Task: Create Board Customer Acquisition Cost to Workspace Business Intelligence and Analytics. Create Board Customer Advocacy to Workspace Business Intelligence and Analytics. Create Board Business Model SWOT Analysis and Planning to Workspace Business Intelligence and Analytics
Action: Mouse moved to (369, 81)
Screenshot: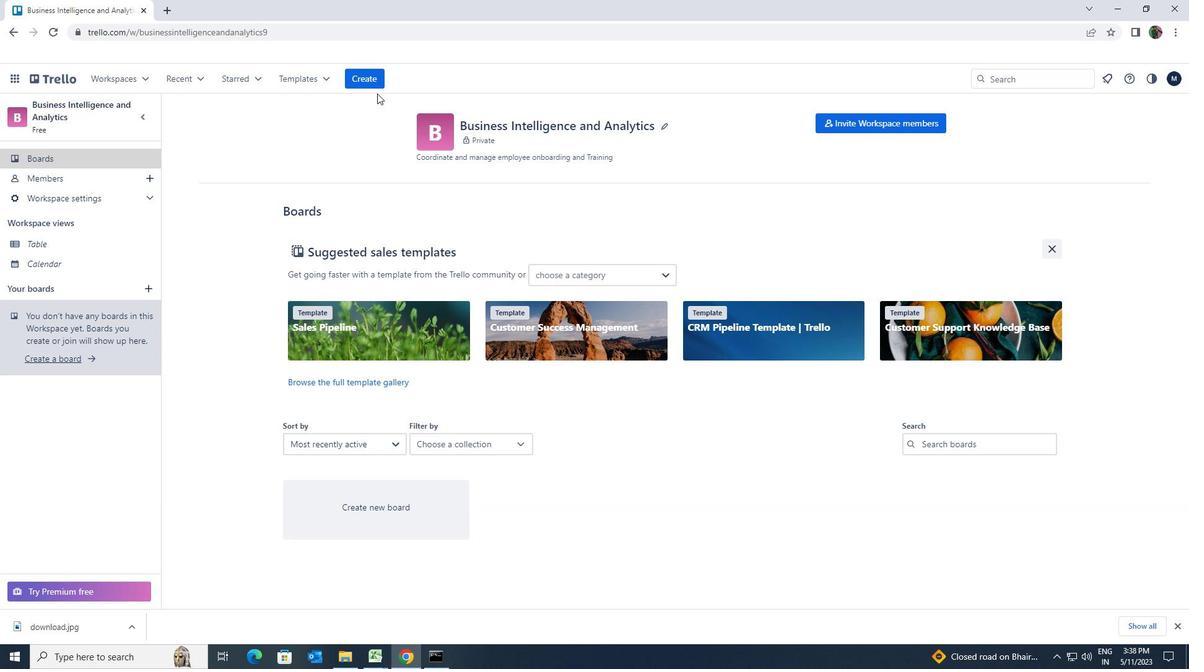 
Action: Mouse pressed left at (369, 81)
Screenshot: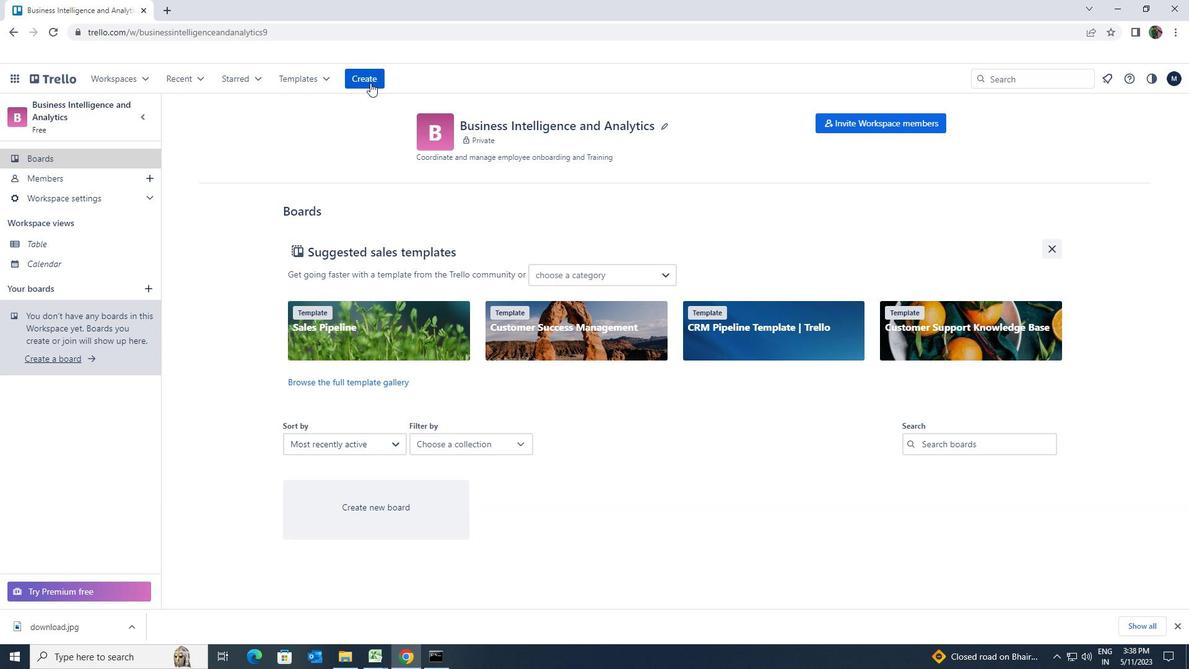 
Action: Mouse moved to (379, 117)
Screenshot: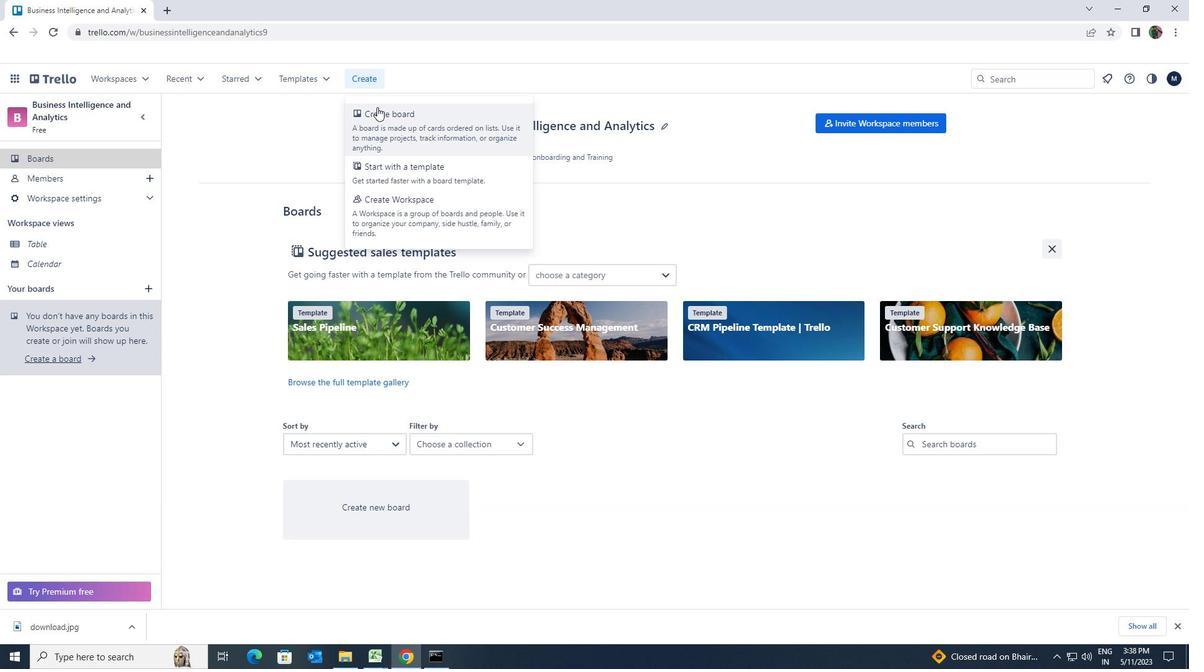 
Action: Mouse pressed left at (379, 117)
Screenshot: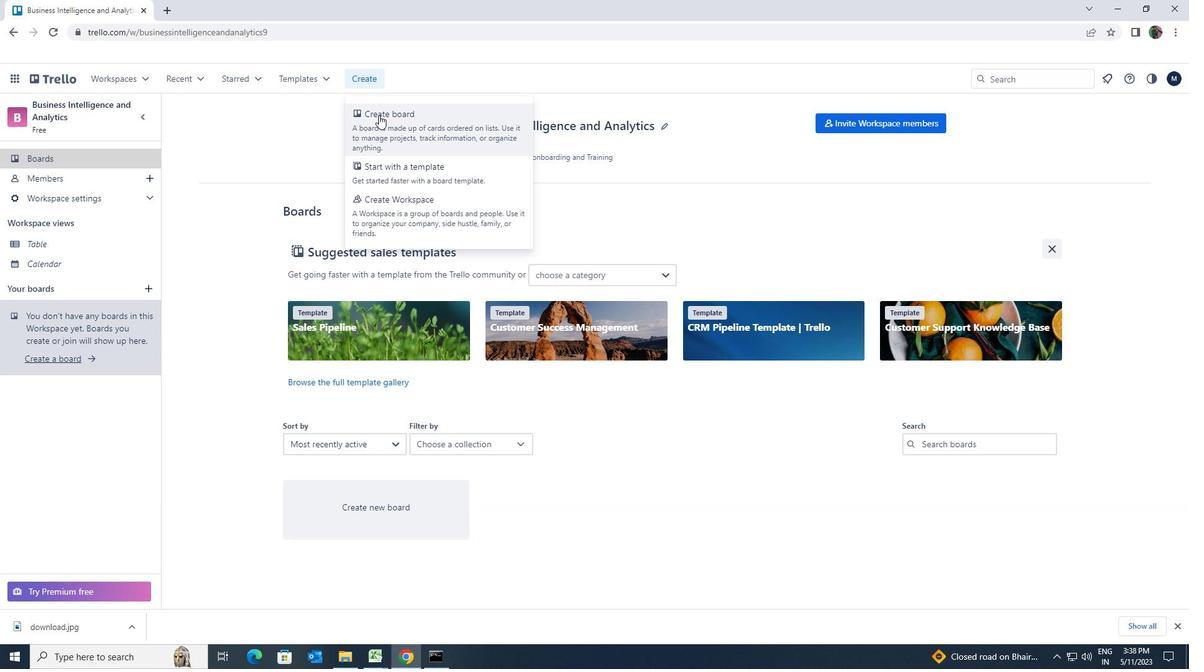 
Action: Key pressed <Key.shift>CUSTOMER<Key.space><Key.shift>ACQUISITION<Key.space><Key.shift>COST
Screenshot: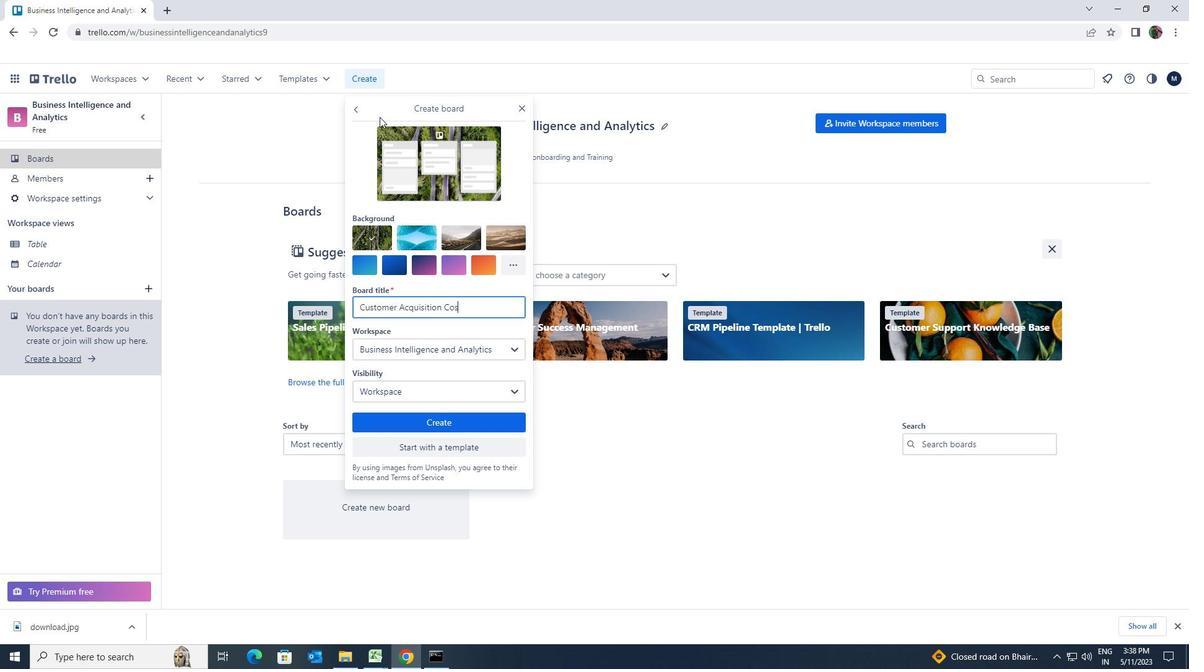 
Action: Mouse moved to (432, 425)
Screenshot: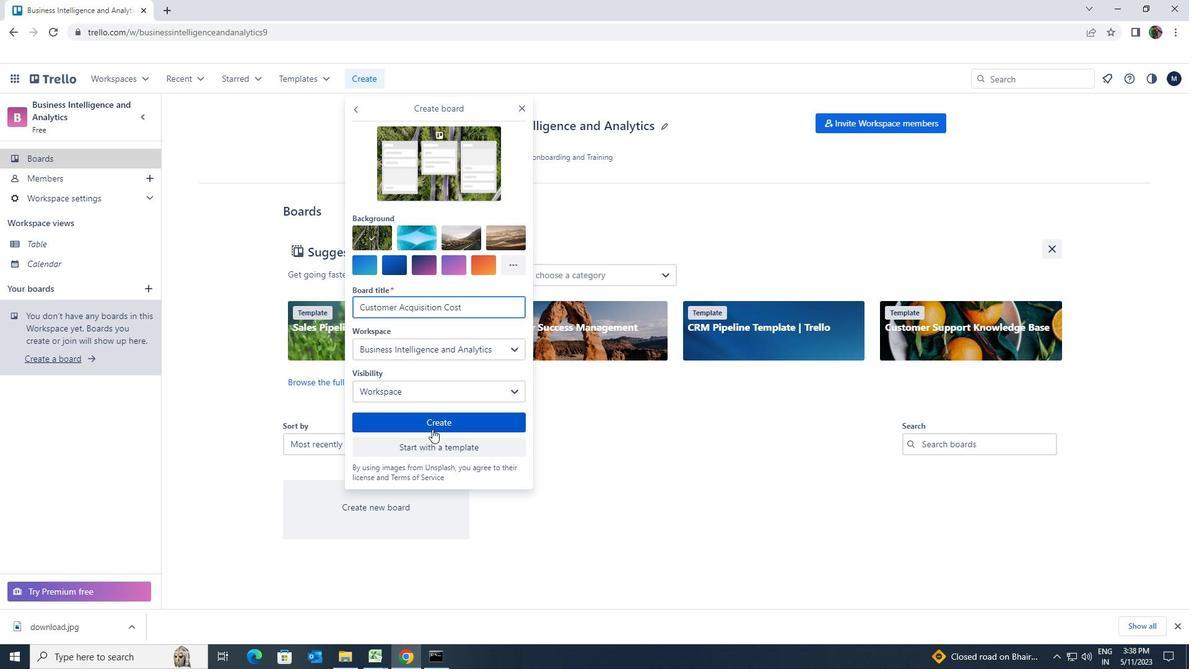 
Action: Mouse pressed left at (432, 425)
Screenshot: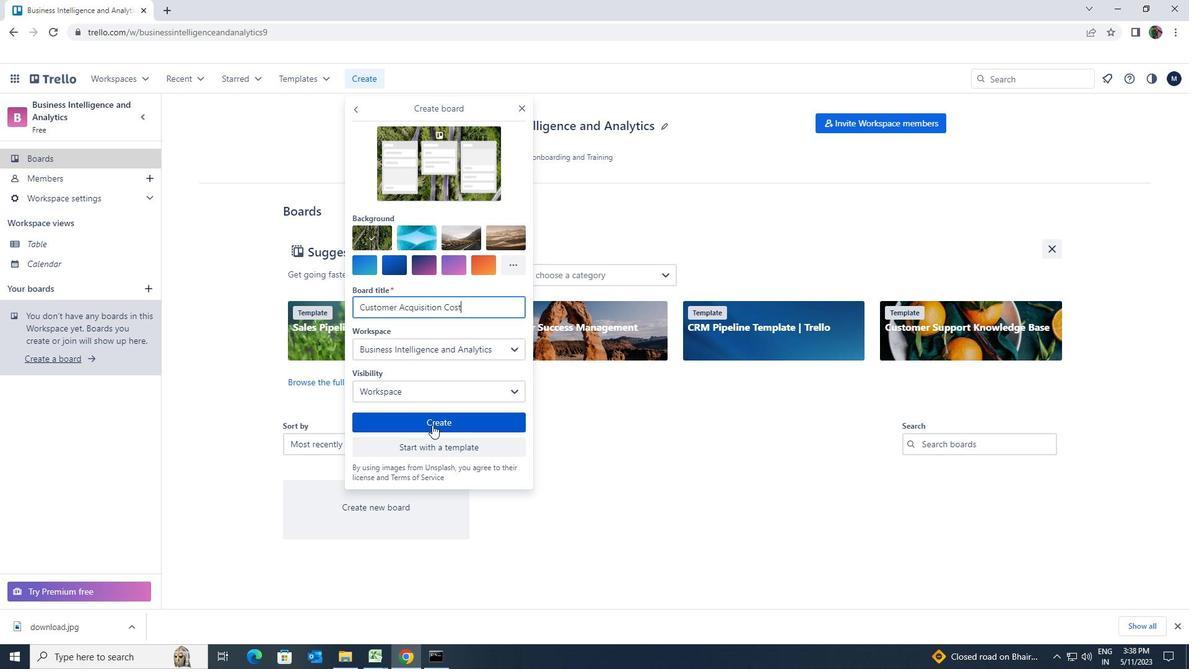 
Action: Mouse moved to (368, 81)
Screenshot: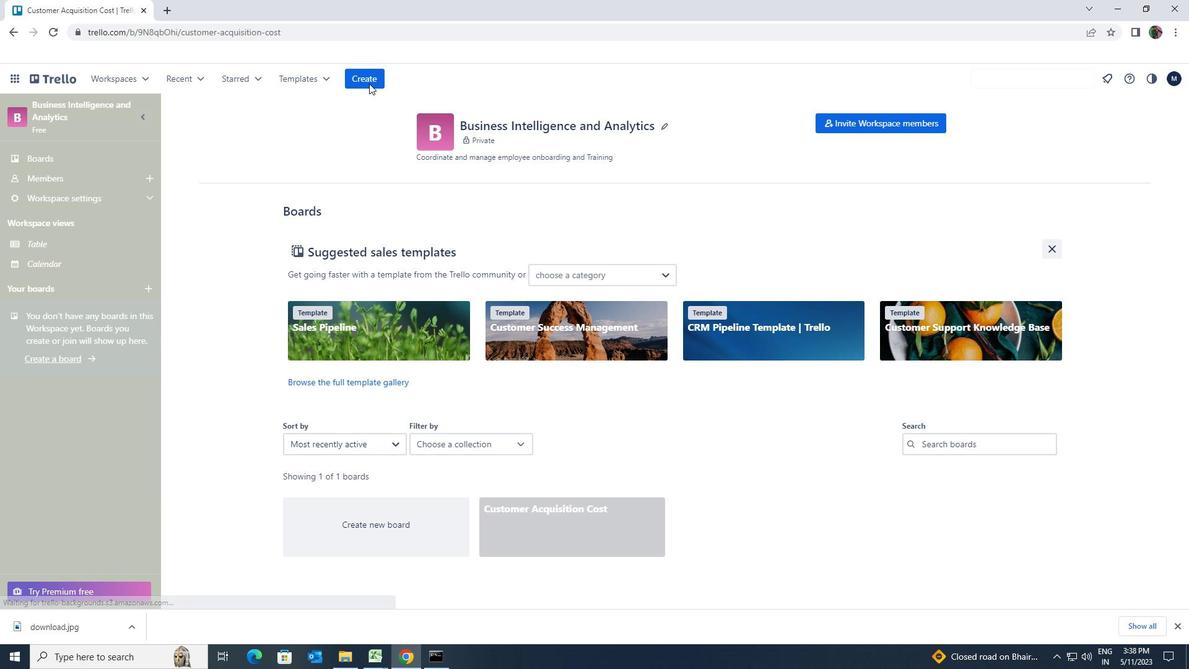 
Action: Mouse pressed left at (368, 81)
Screenshot: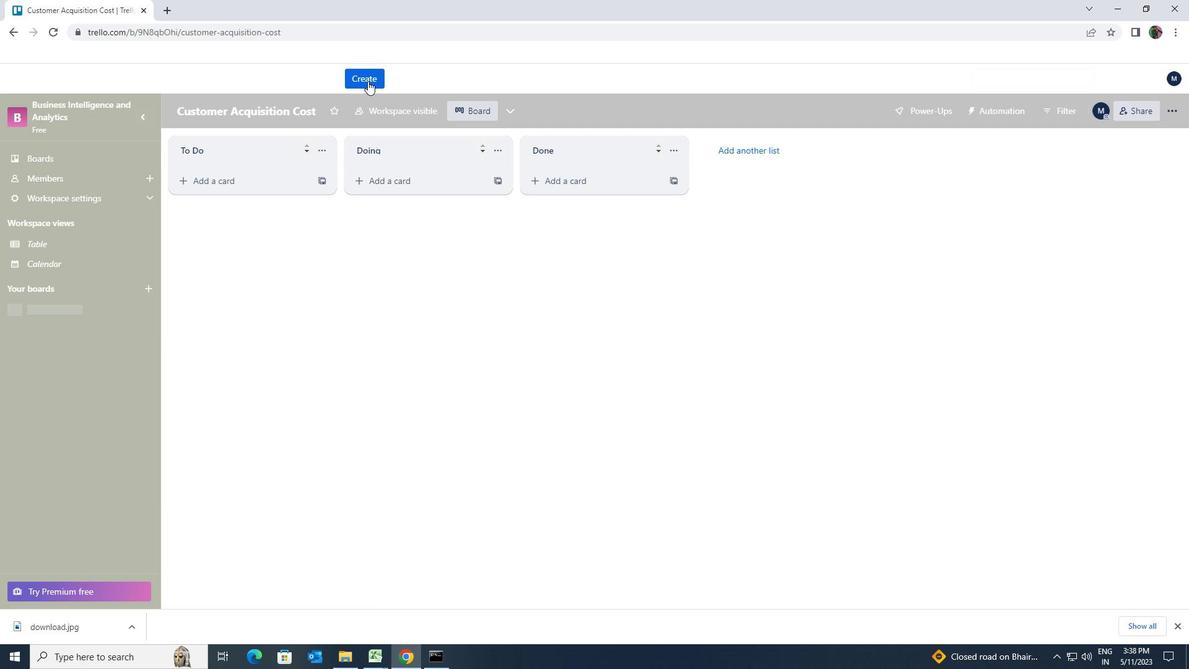 
Action: Mouse moved to (393, 137)
Screenshot: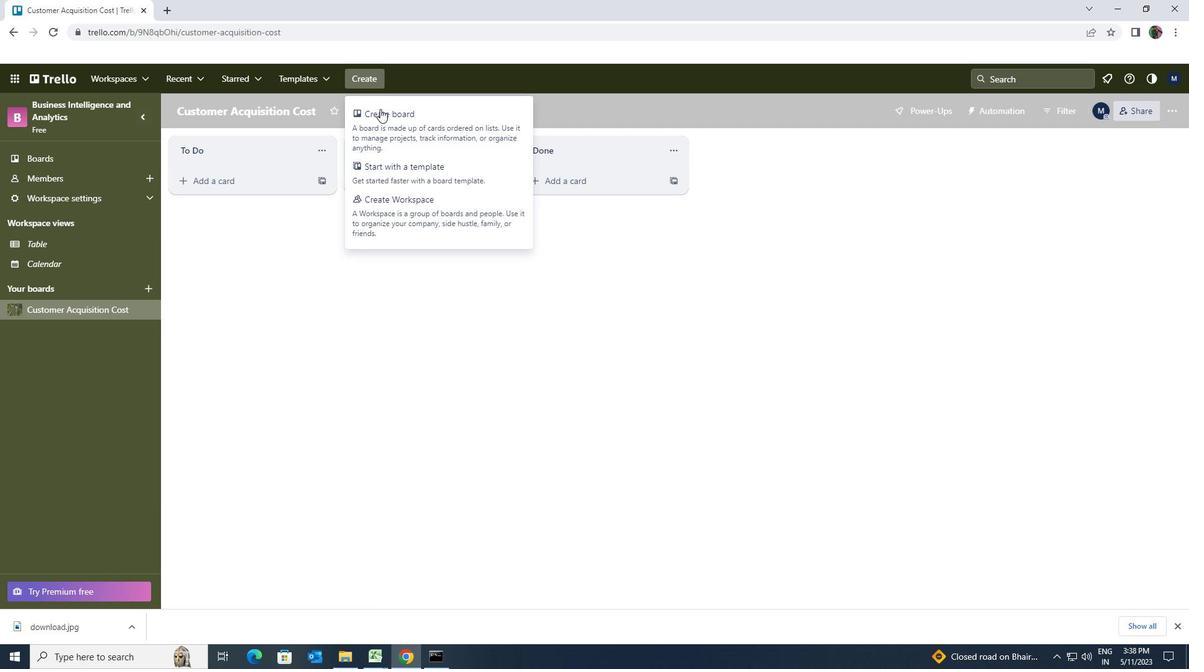 
Action: Mouse pressed left at (393, 137)
Screenshot: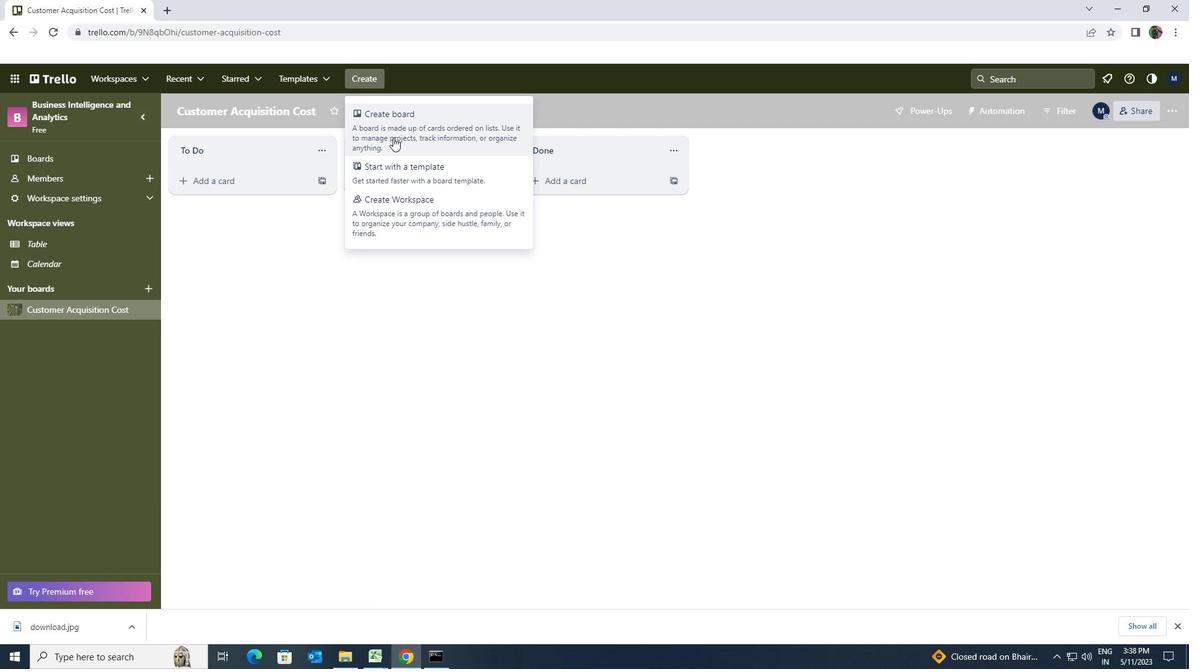 
Action: Mouse moved to (399, 310)
Screenshot: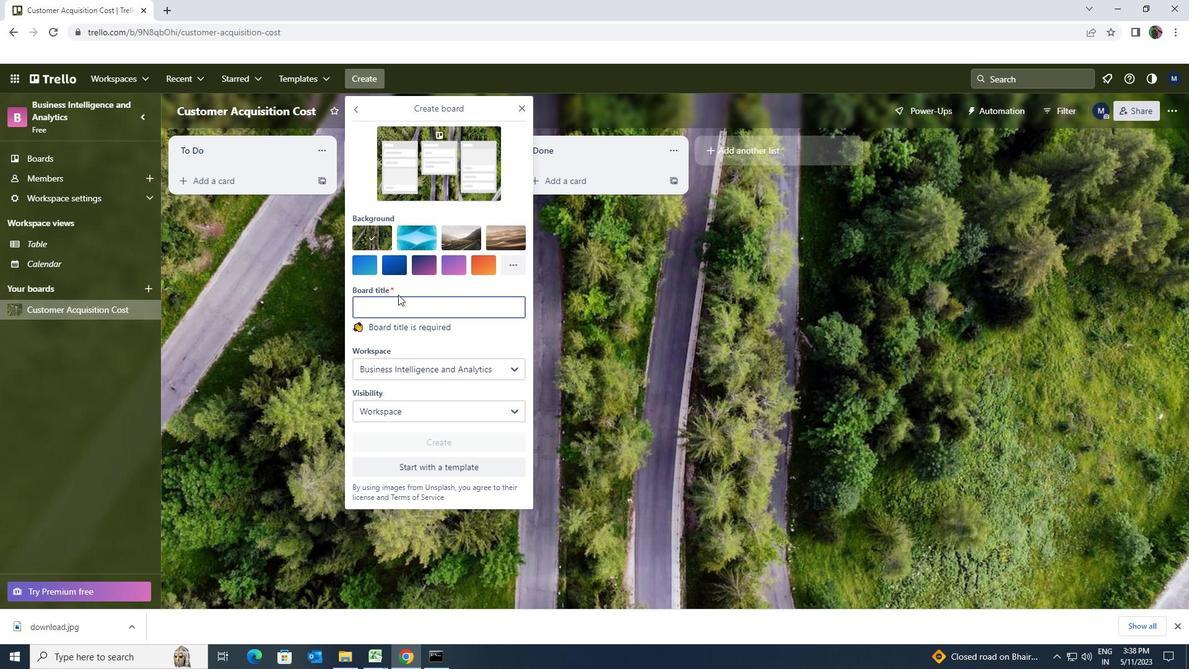 
Action: Mouse pressed left at (399, 310)
Screenshot: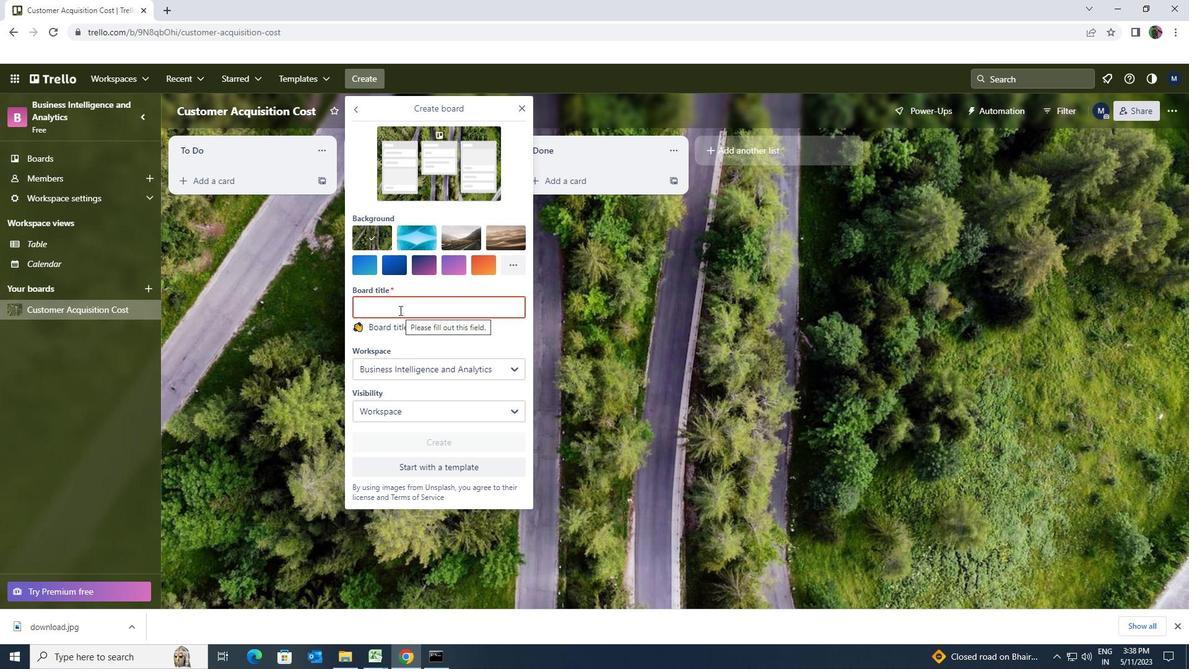 
Action: Key pressed <Key.shift><Key.shift>CUSTOMER<Key.space><Key.shift>ADVOCACY
Screenshot: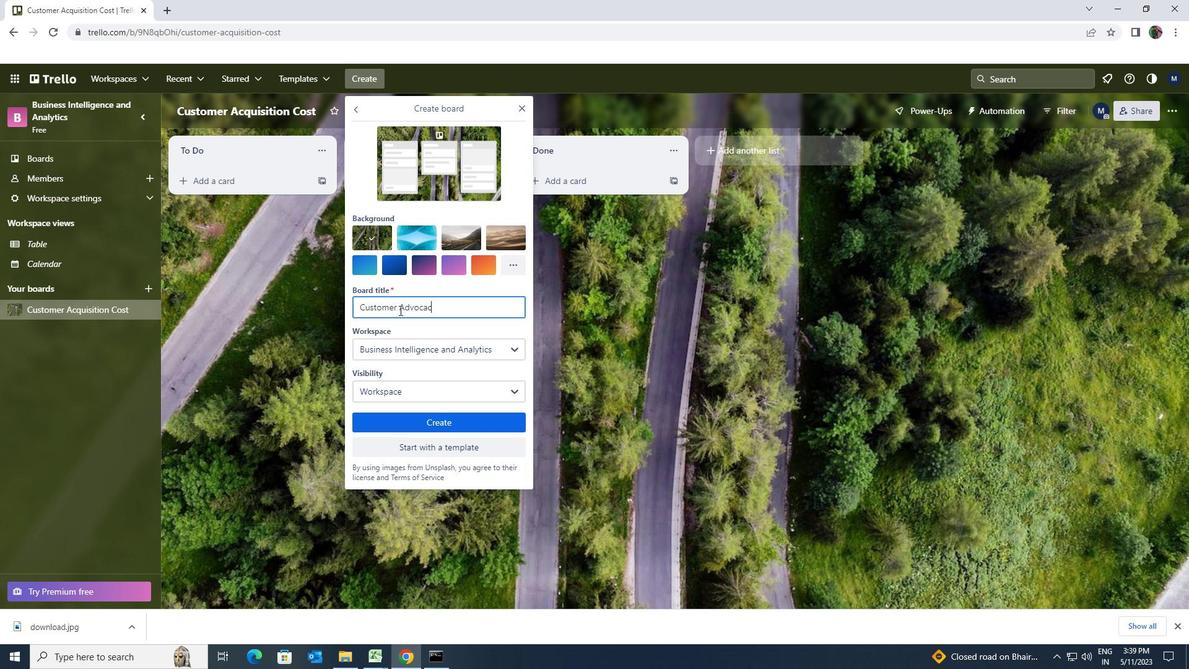 
Action: Mouse moved to (423, 415)
Screenshot: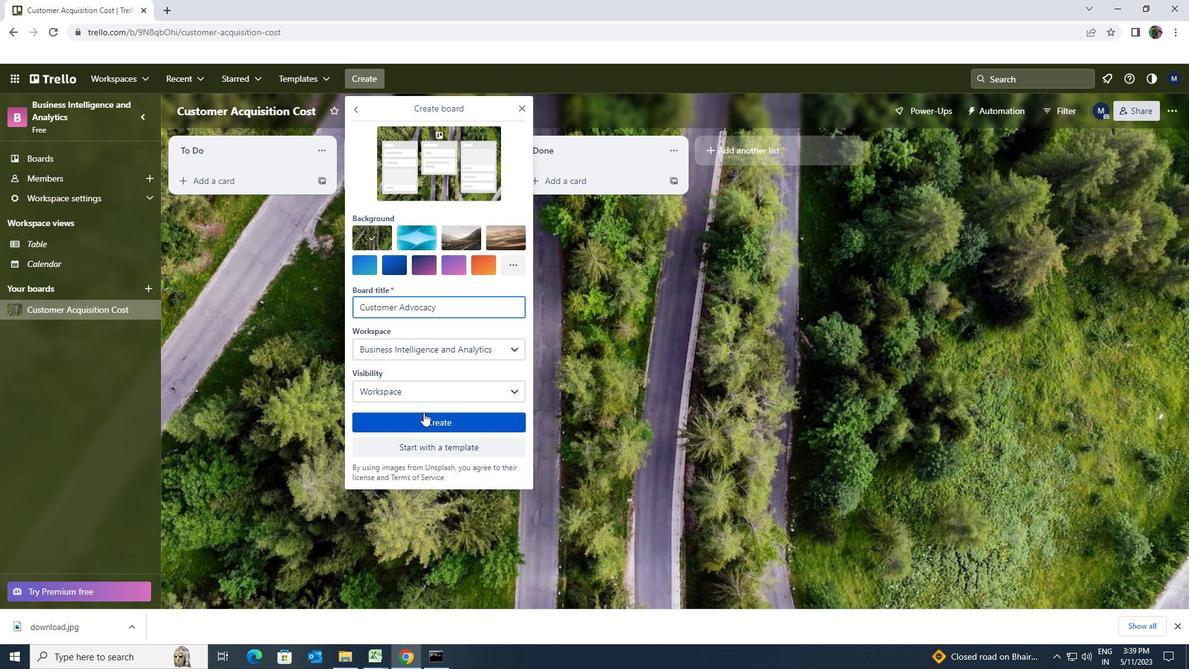 
Action: Mouse pressed left at (423, 415)
Screenshot: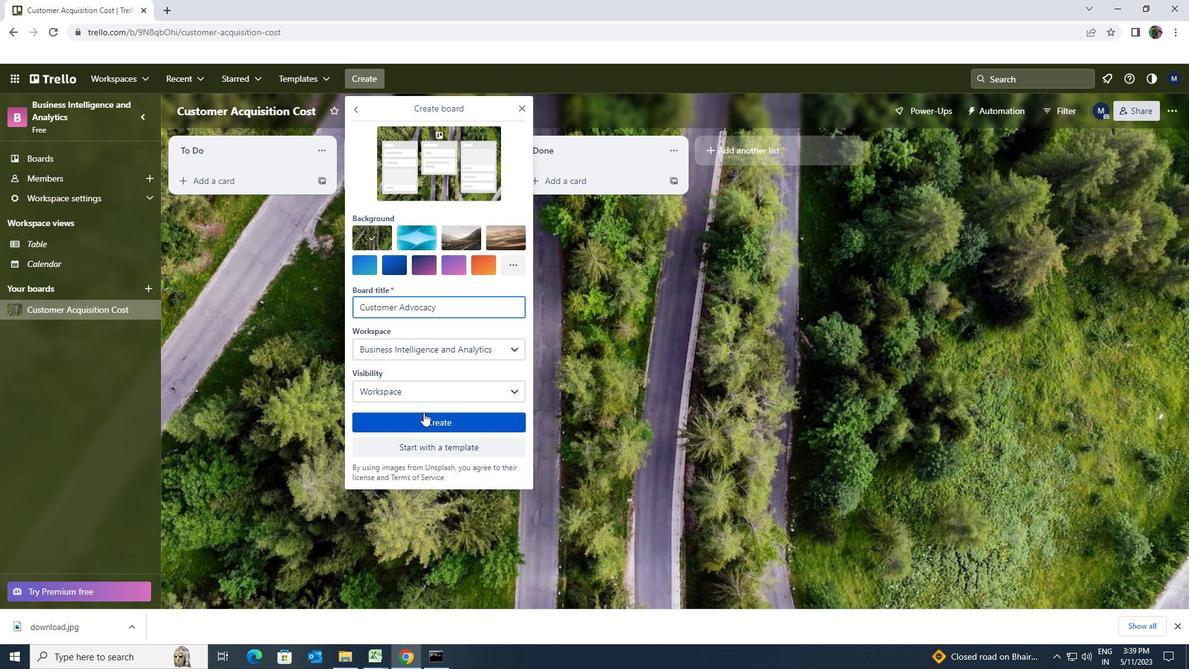 
Action: Mouse moved to (376, 79)
Screenshot: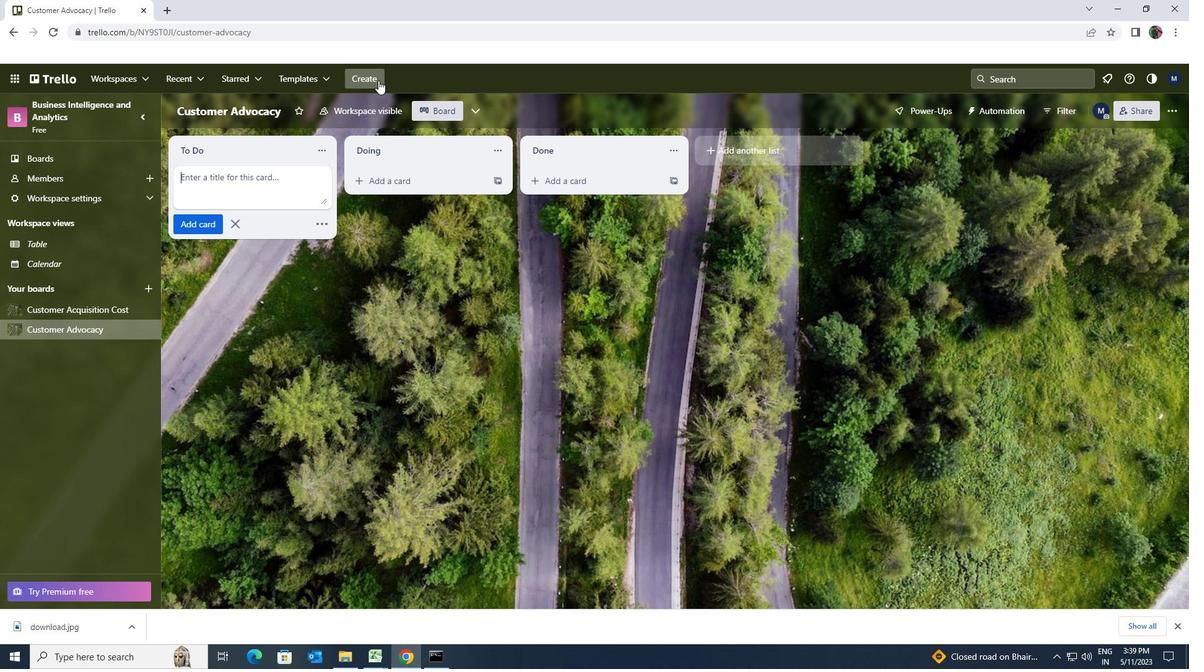 
Action: Mouse pressed left at (376, 79)
Screenshot: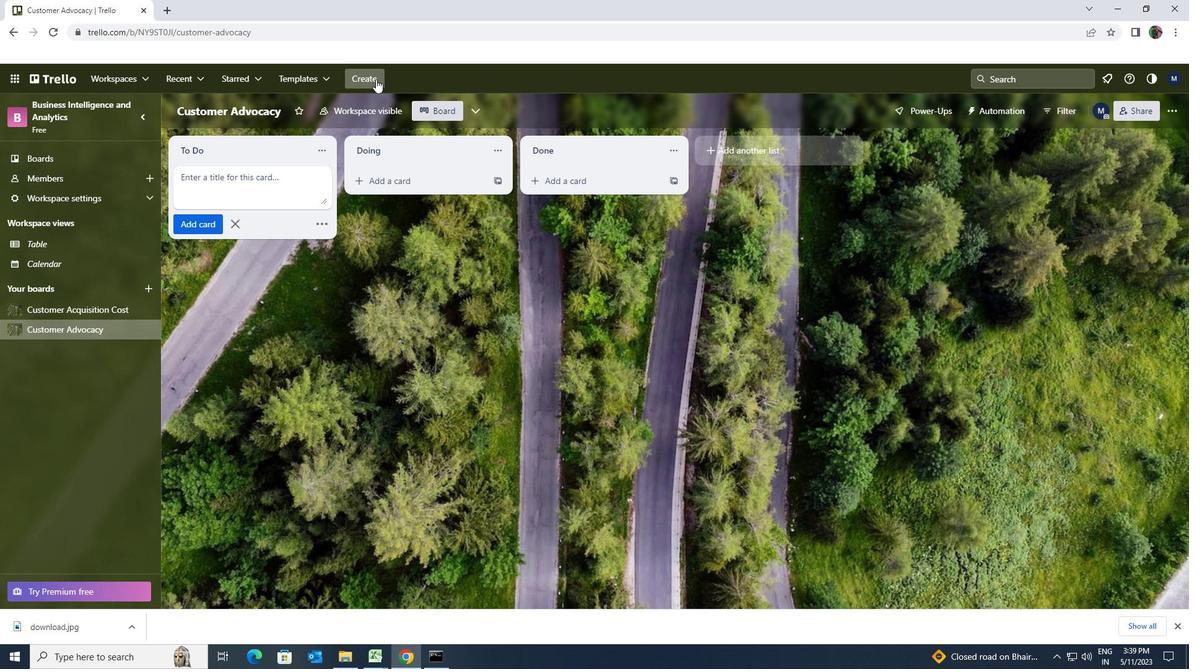 
Action: Mouse moved to (394, 128)
Screenshot: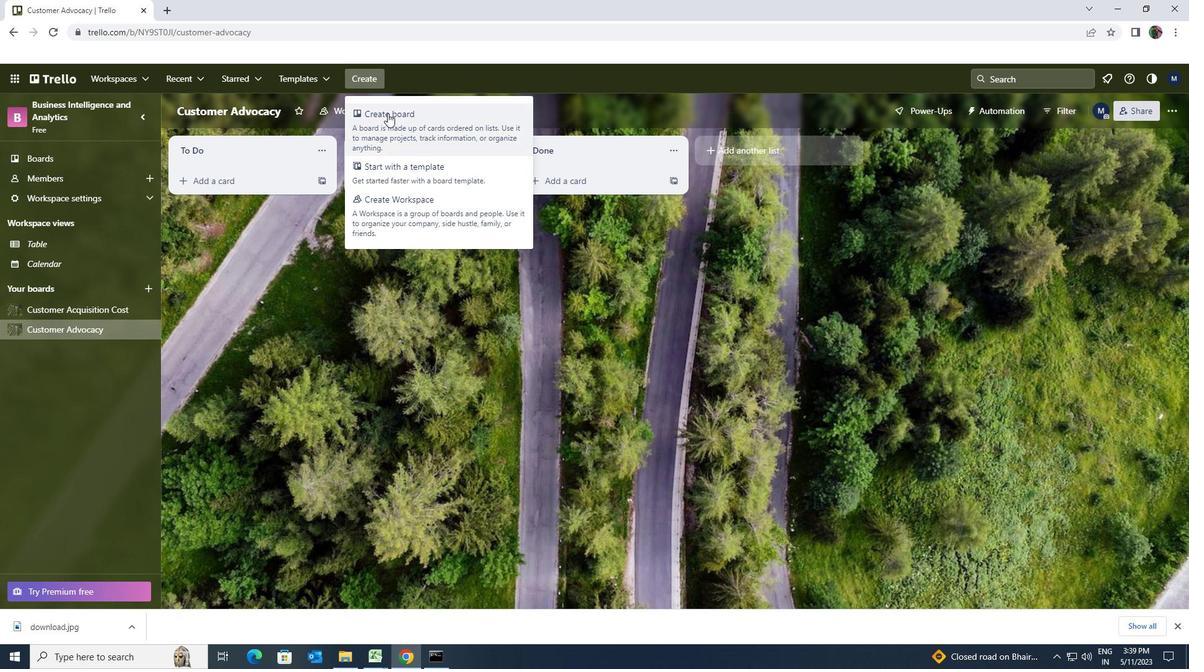 
Action: Mouse pressed left at (394, 128)
Screenshot: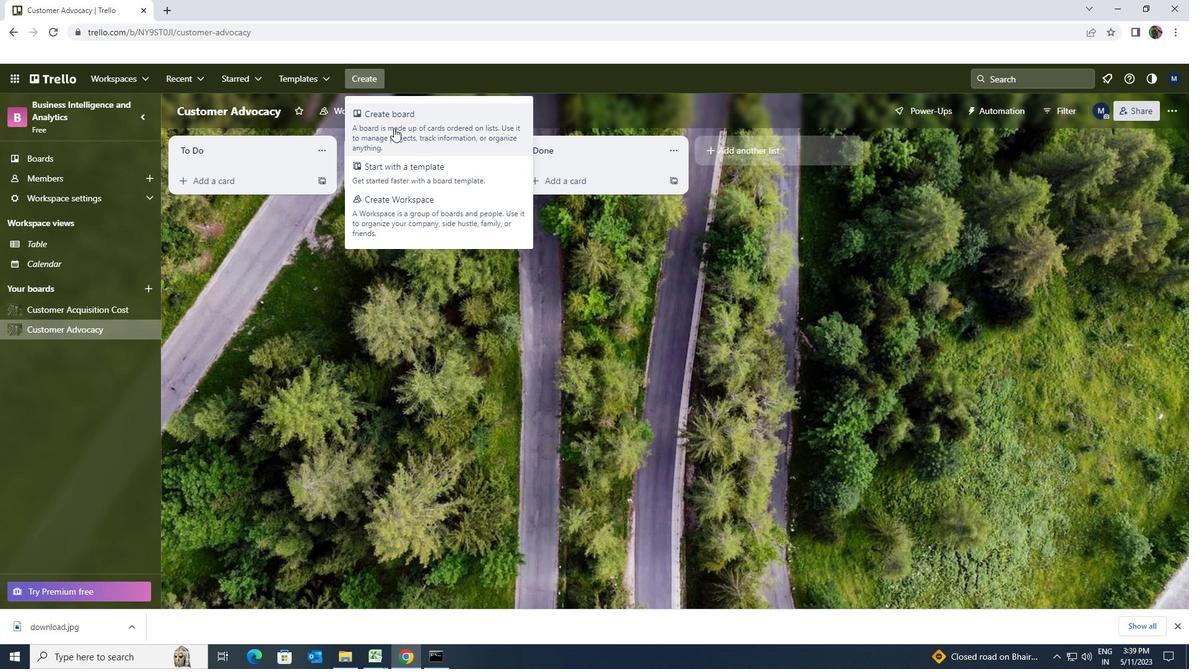 
Action: Mouse moved to (394, 126)
Screenshot: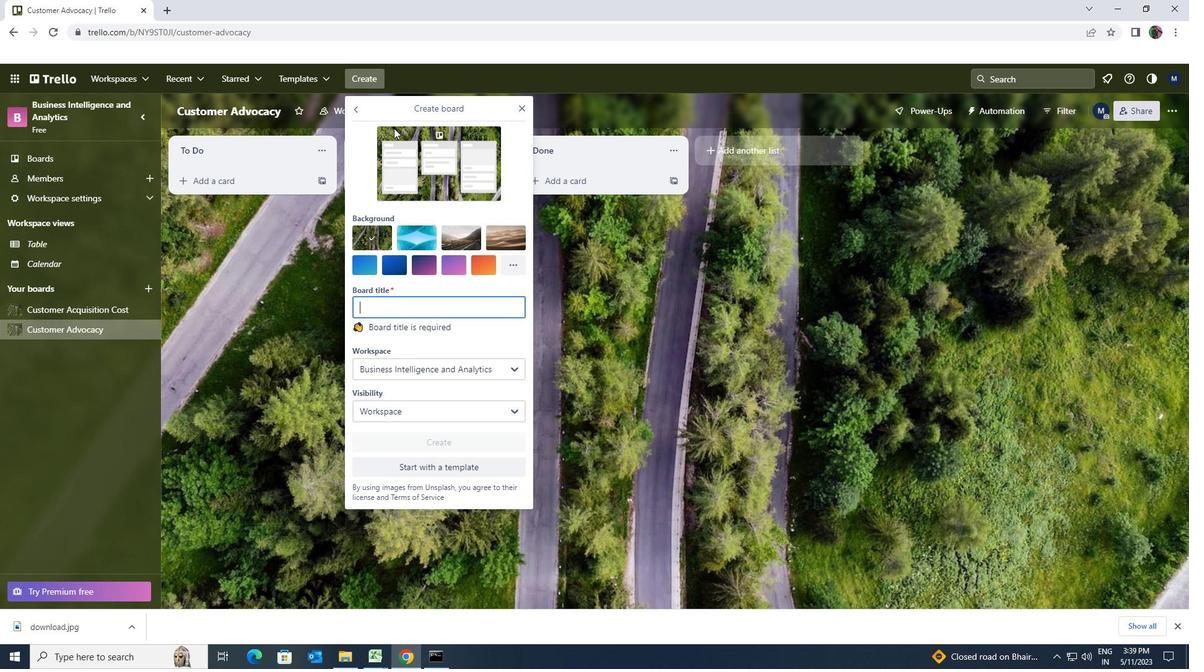 
Action: Key pressed <Key.shift><Key.shift><Key.shift>BUSINESS<Key.space><Key.shift>MODEL<Key.space><Key.shift><Key.shift><Key.shift><Key.shift><Key.shift><Key.shift><Key.shift>SWOT
Screenshot: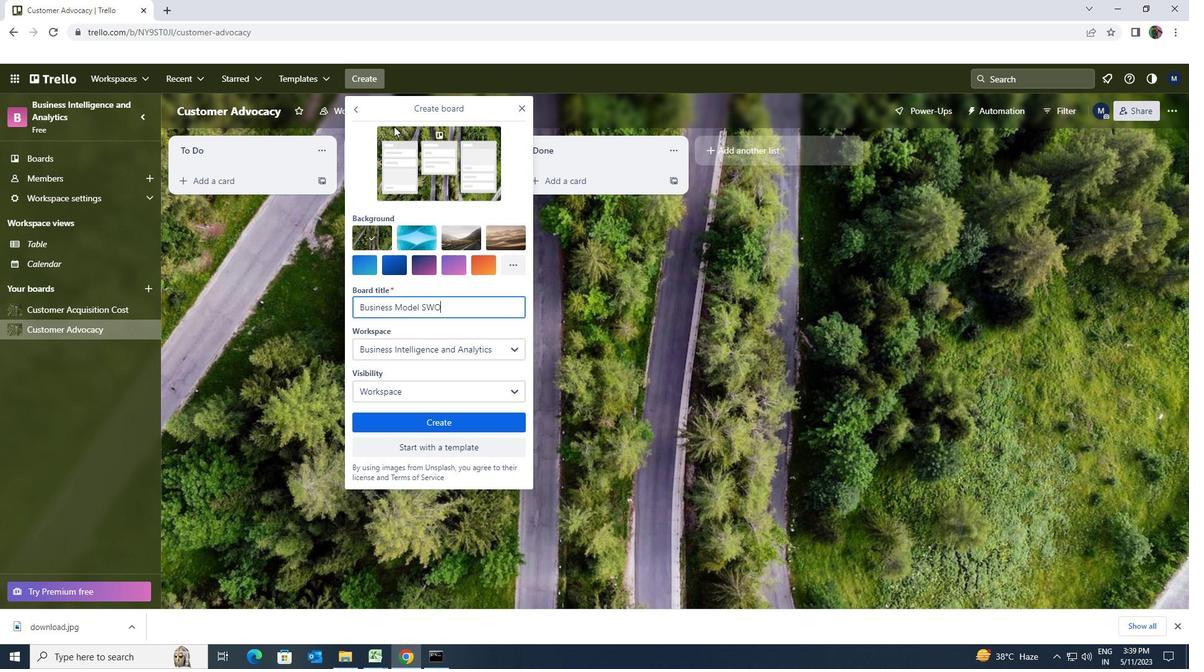 
Action: Mouse moved to (418, 418)
Screenshot: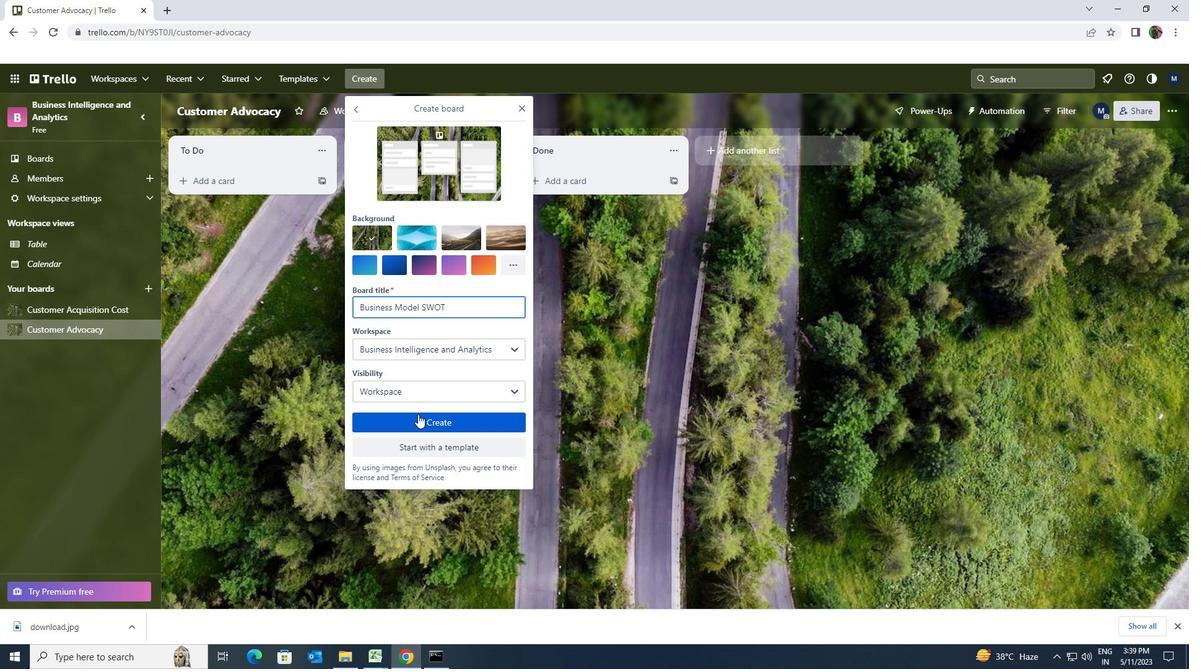 
Action: Mouse pressed left at (418, 418)
Screenshot: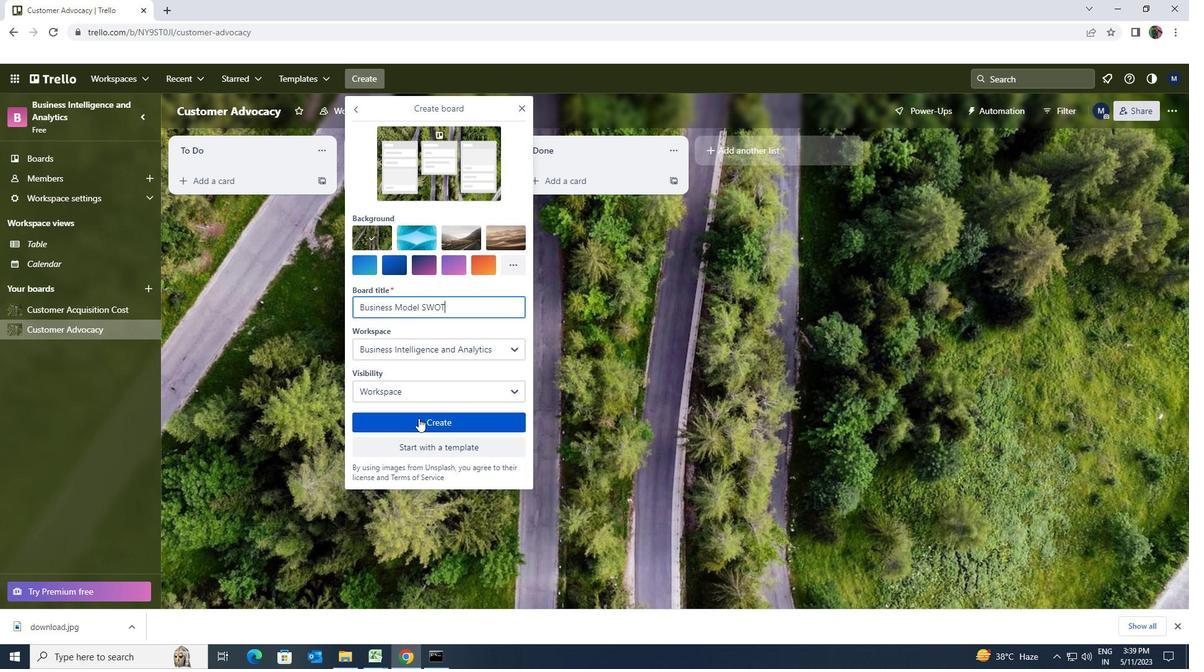 
Action: Mouse moved to (420, 417)
Screenshot: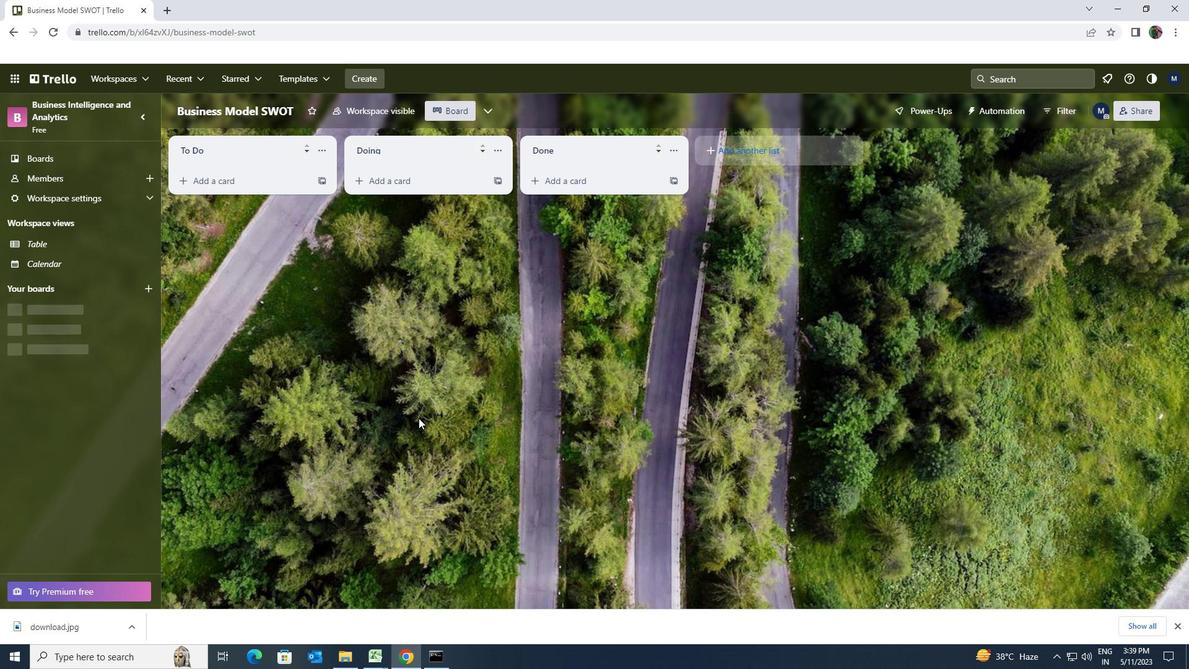 
